 Task: Create a sub task Release to Production / Go Live for the task  Fix issue causing mobile app to crash when device is low on memory in the project TractLine , assign it to team member softage.9@softage.net and update the status of the sub task to  On Track  , set the priority of the sub task to Low.
Action: Mouse moved to (50, 368)
Screenshot: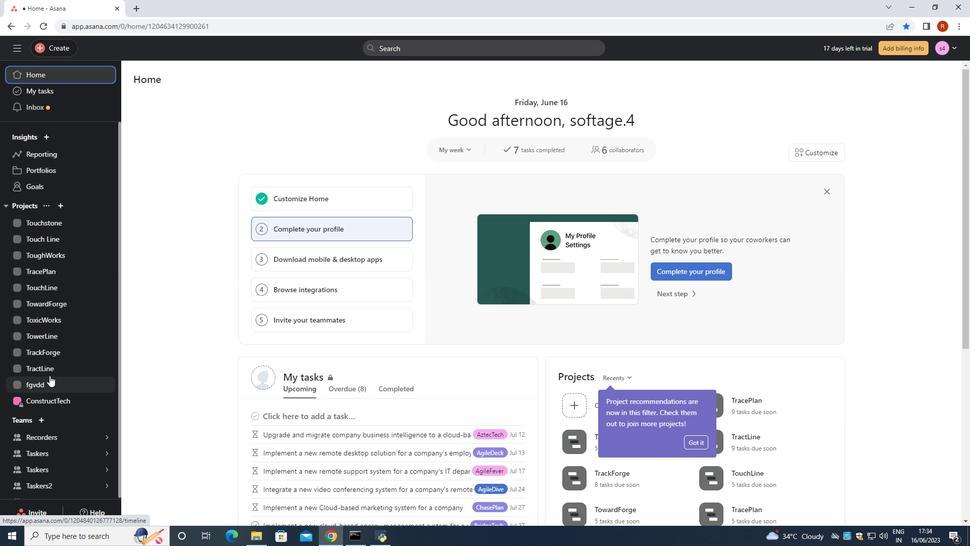 
Action: Mouse pressed left at (50, 368)
Screenshot: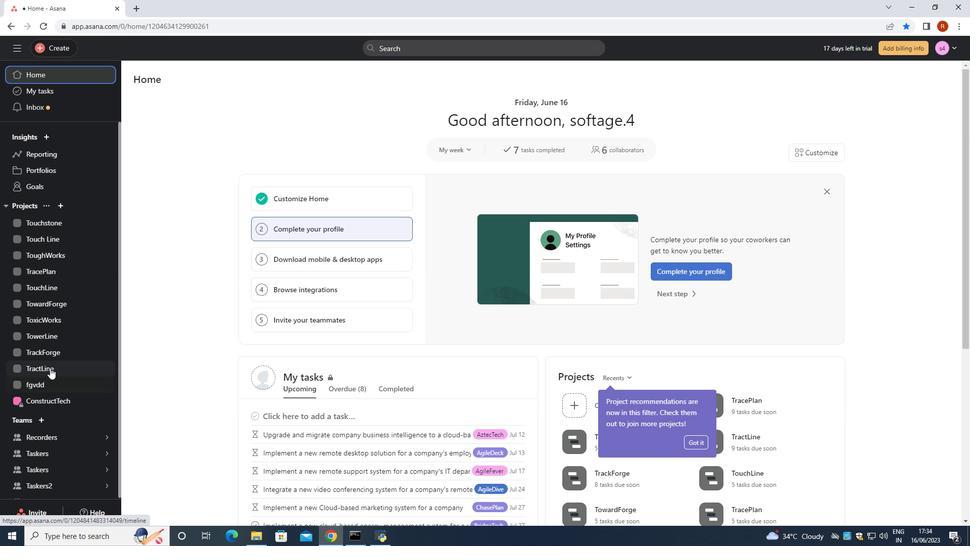
Action: Mouse moved to (320, 207)
Screenshot: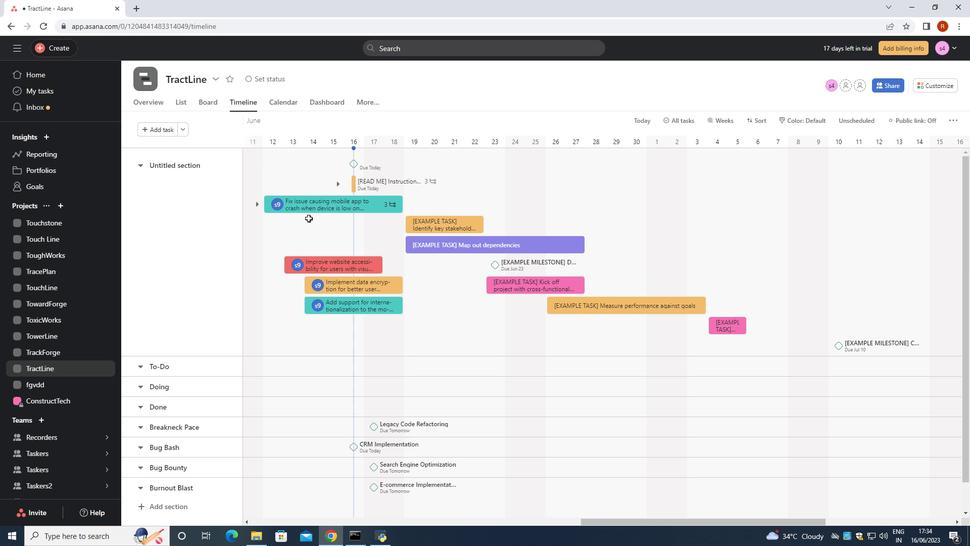 
Action: Mouse pressed left at (320, 207)
Screenshot: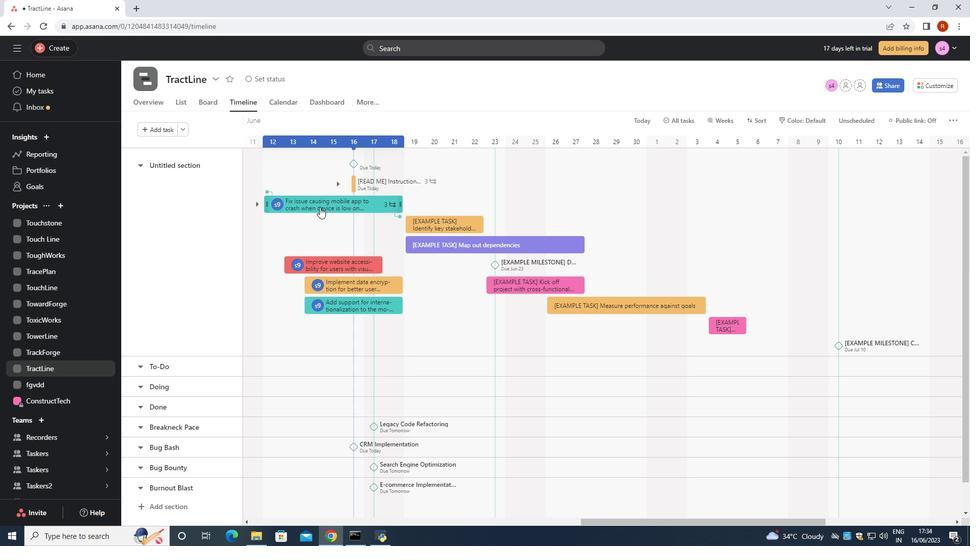 
Action: Mouse moved to (700, 405)
Screenshot: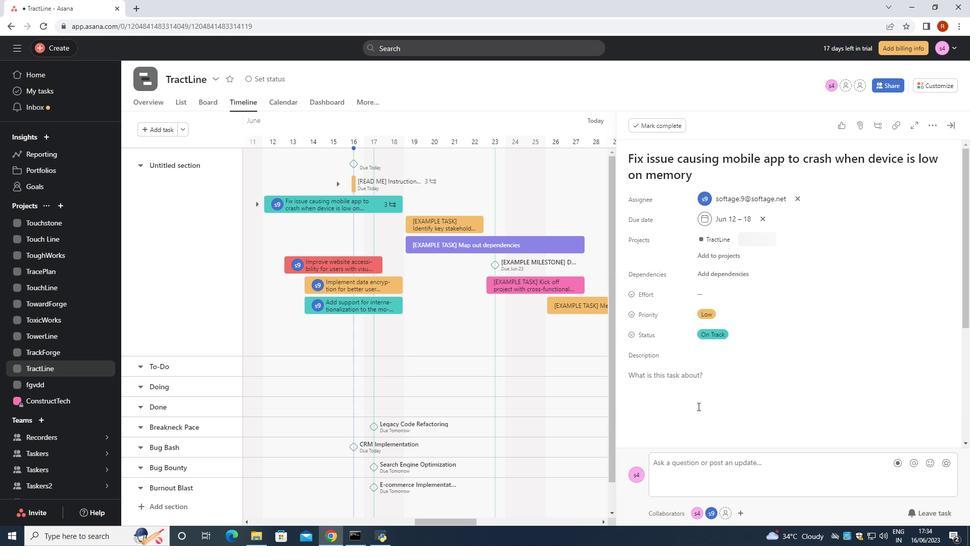 
Action: Mouse scrolled (700, 404) with delta (0, 0)
Screenshot: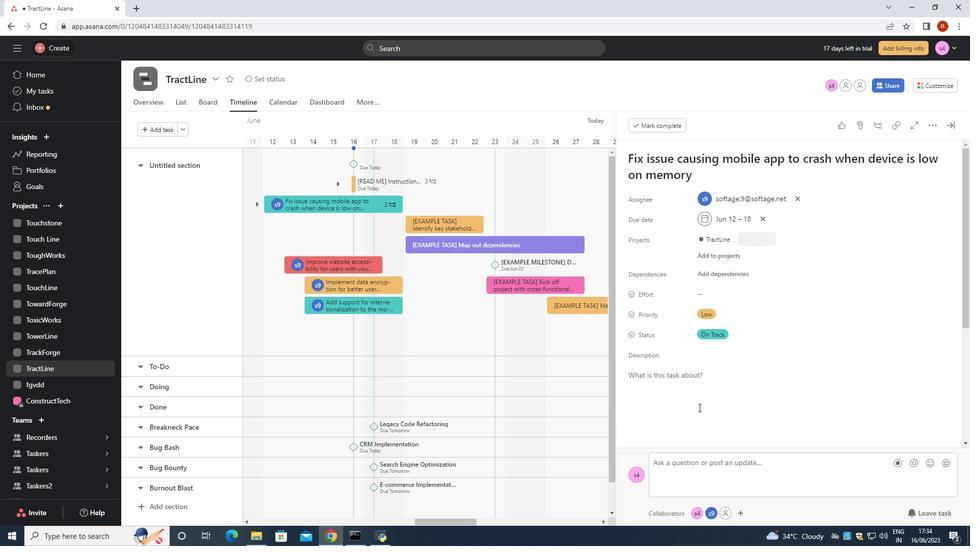 
Action: Mouse scrolled (700, 404) with delta (0, 0)
Screenshot: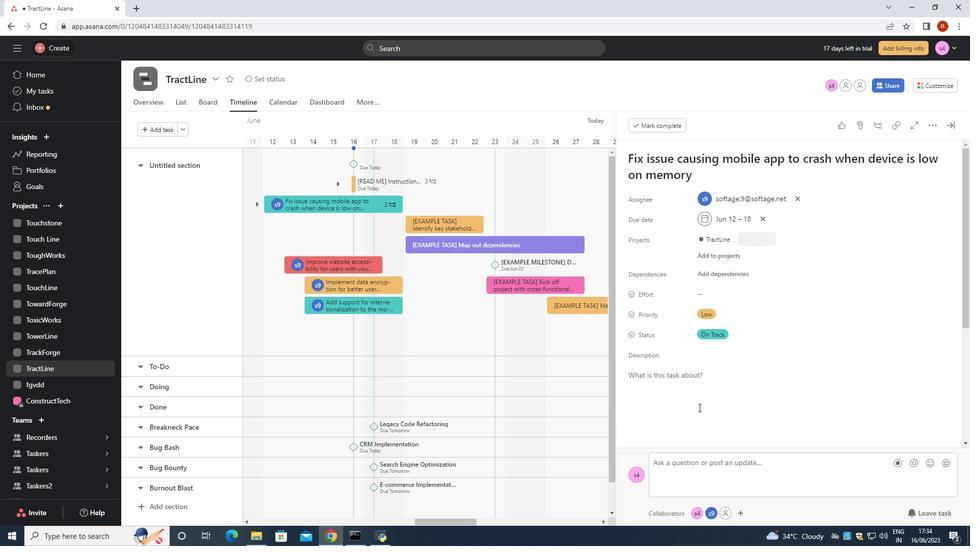 
Action: Mouse scrolled (700, 404) with delta (0, 0)
Screenshot: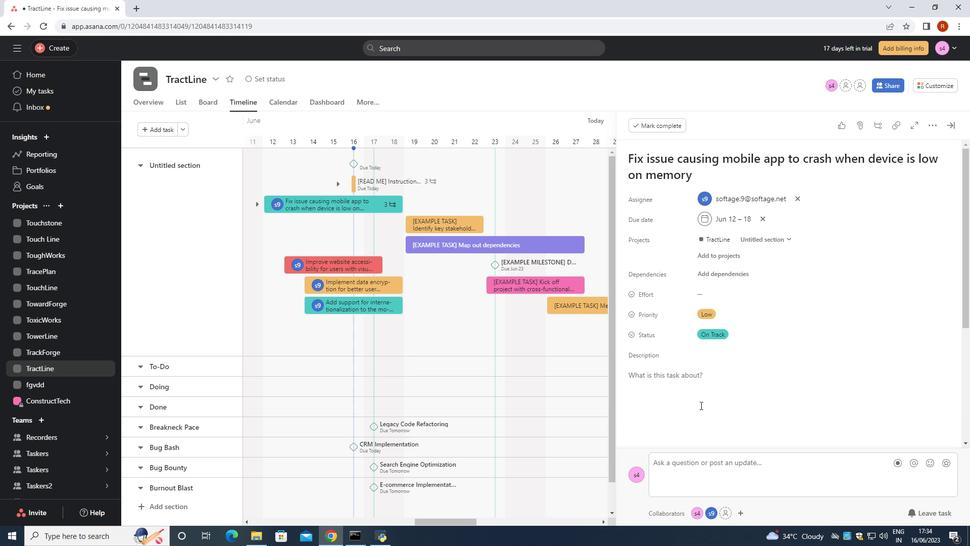 
Action: Mouse scrolled (700, 404) with delta (0, 0)
Screenshot: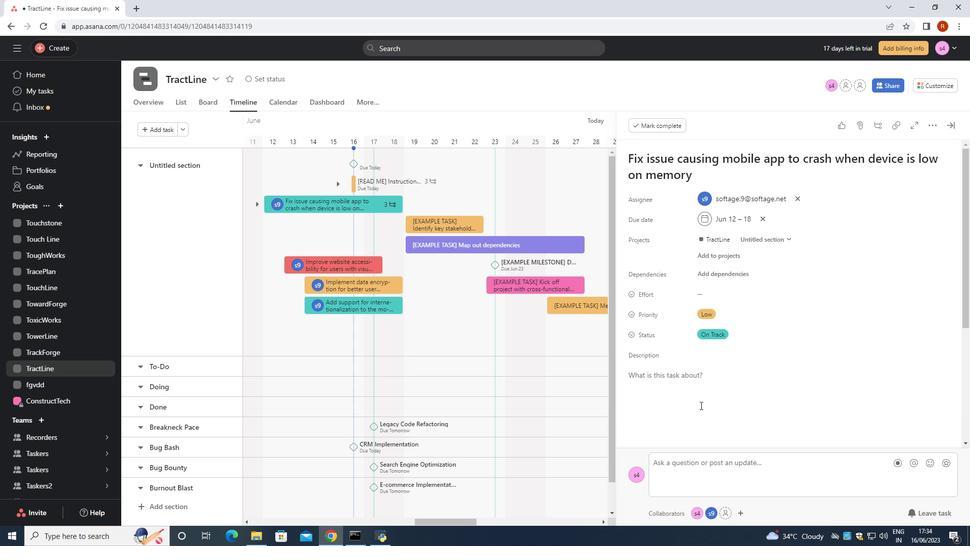 
Action: Mouse moved to (636, 358)
Screenshot: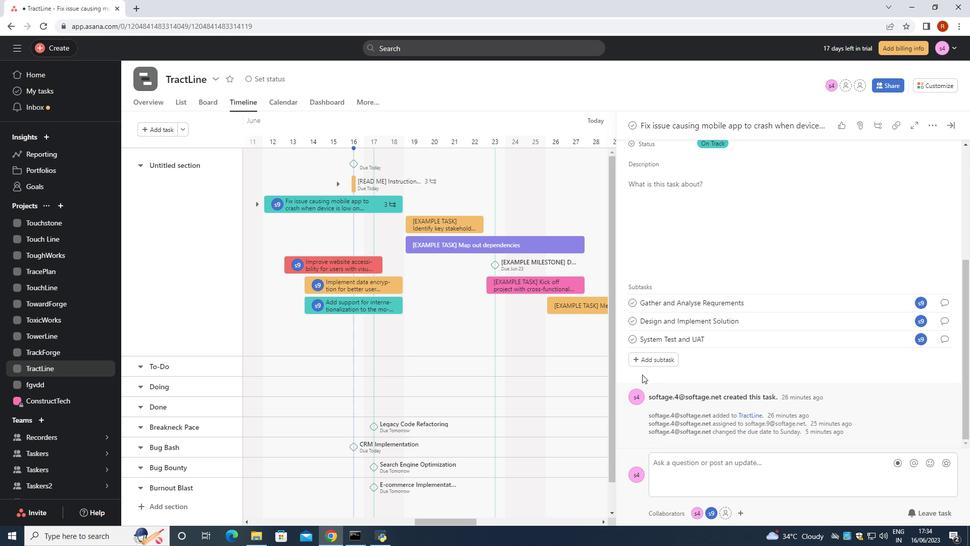 
Action: Mouse pressed left at (636, 358)
Screenshot: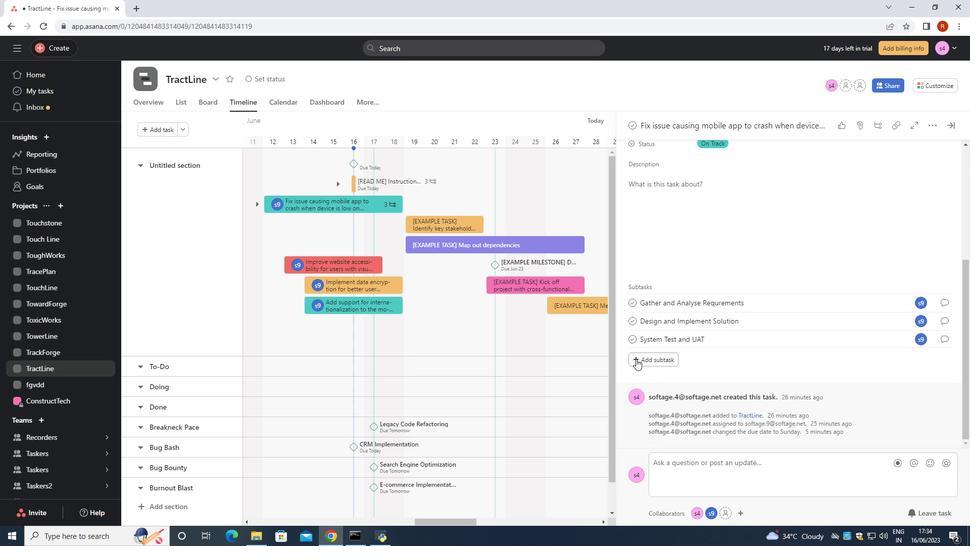 
Action: Mouse moved to (636, 358)
Screenshot: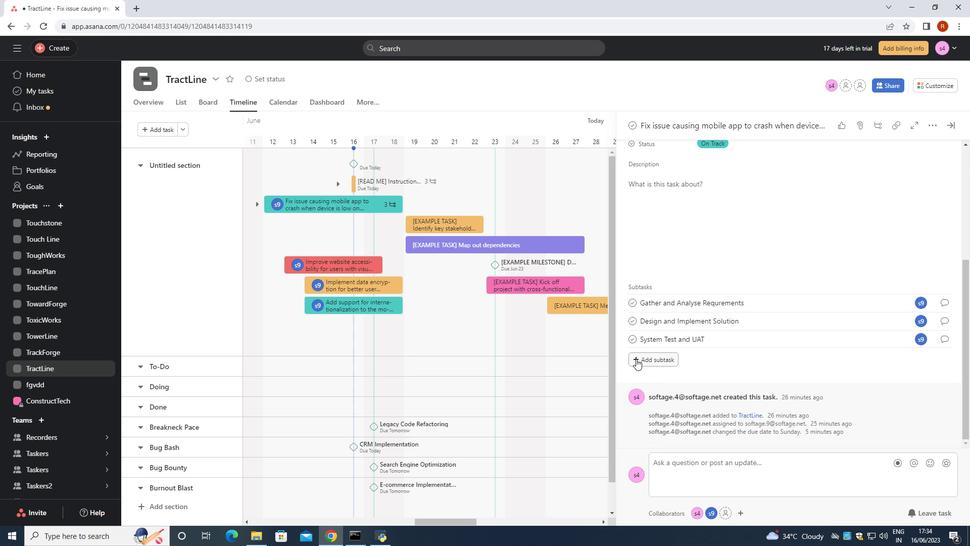 
Action: Key pressed <Key.shift><Key.shift><Key.shift><Key.shift><Key.shift><Key.shift><Key.shift><Key.shift><Key.shift><Key.shift><Key.shift><Key.shift><Key.shift><Key.shift><Key.shift><Key.shift>Release<Key.space>to<Key.space>production<Key.space><Key.backspace>/<Key.shift>Go<Key.space><Key.shift><Key.shift><Key.shift><Key.shift><Key.shift><Key.shift><Key.shift><Key.shift><Key.shift><Key.shift><Key.shift><Key.shift><Key.shift><Key.shift><Key.shift>Live
Screenshot: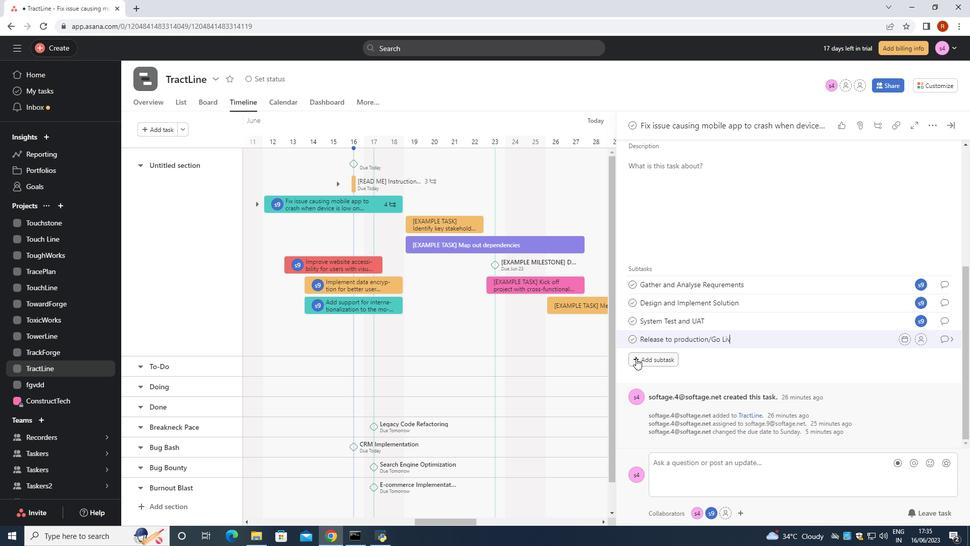 
Action: Mouse moved to (926, 338)
Screenshot: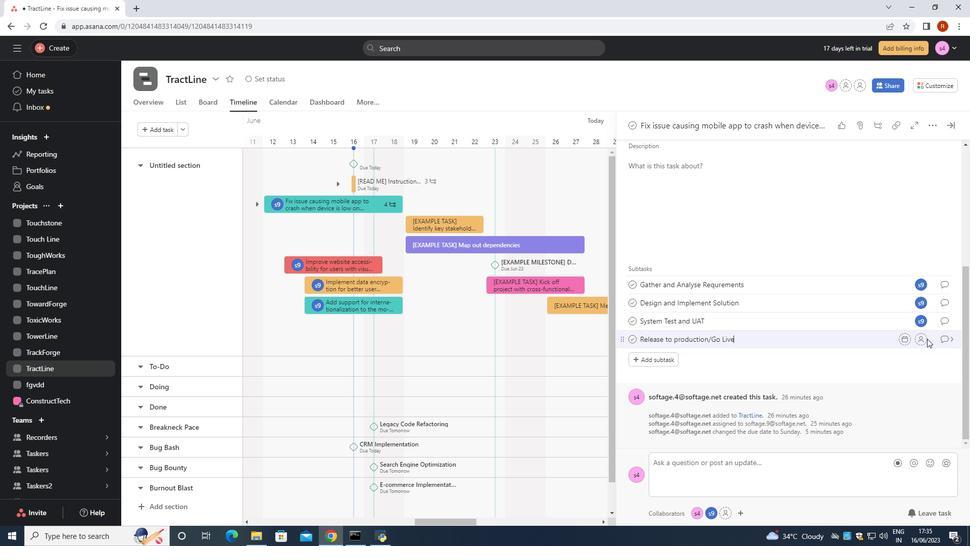 
Action: Mouse pressed left at (926, 338)
Screenshot: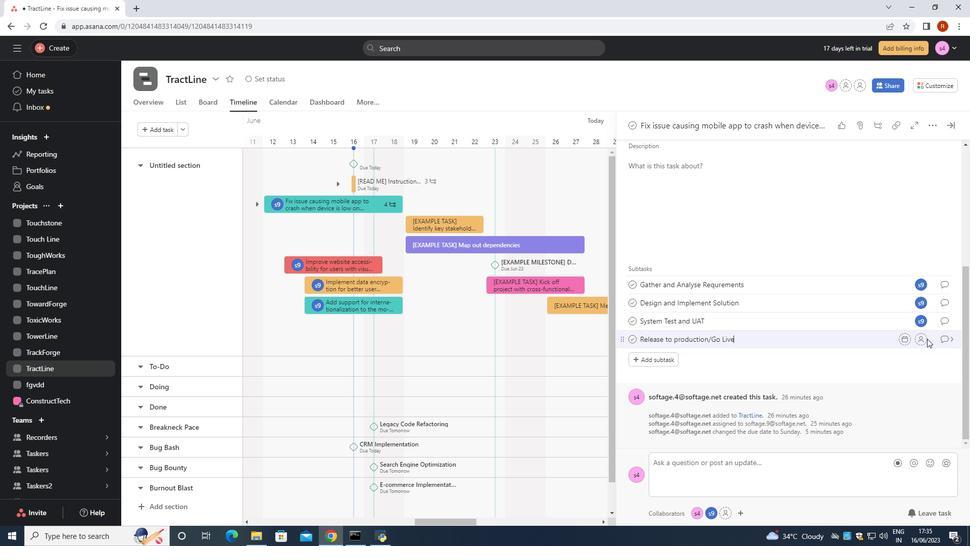 
Action: Mouse moved to (849, 372)
Screenshot: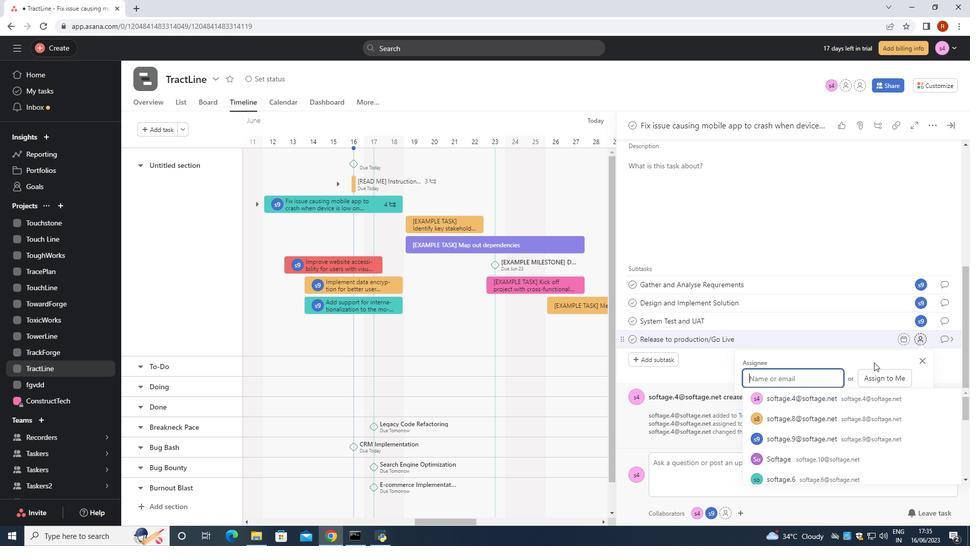 
Action: Key pressed softage.9softage.net
Screenshot: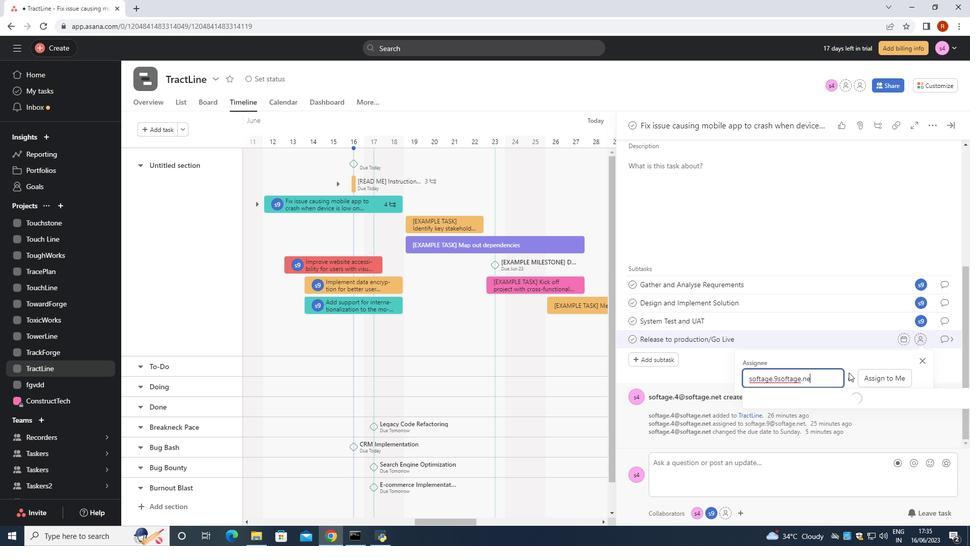 
Action: Mouse moved to (821, 377)
Screenshot: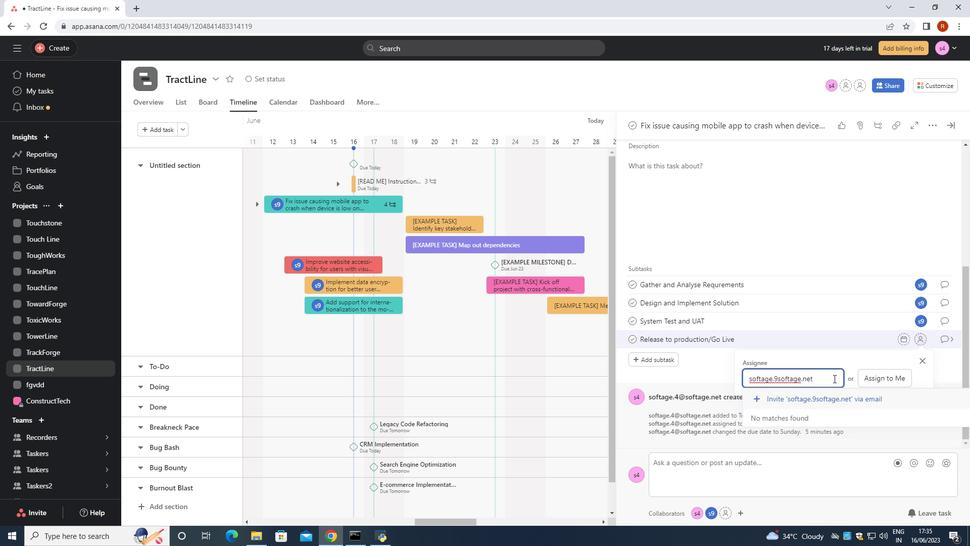 
Action: Key pressed <Key.backspace><Key.backspace><Key.backspace><Key.left><Key.left><Key.left><Key.left><Key.left><Key.left><Key.left><Key.left><Key.shift>@<Key.right><Key.right><Key.right><Key.right><Key.right><Key.right><Key.right><Key.right><Key.right>ne
Screenshot: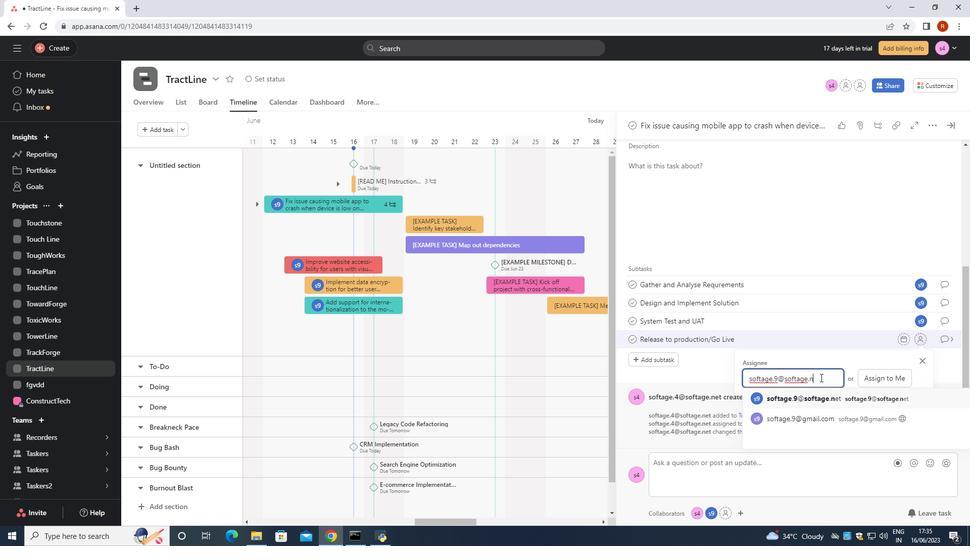 
Action: Mouse moved to (827, 398)
Screenshot: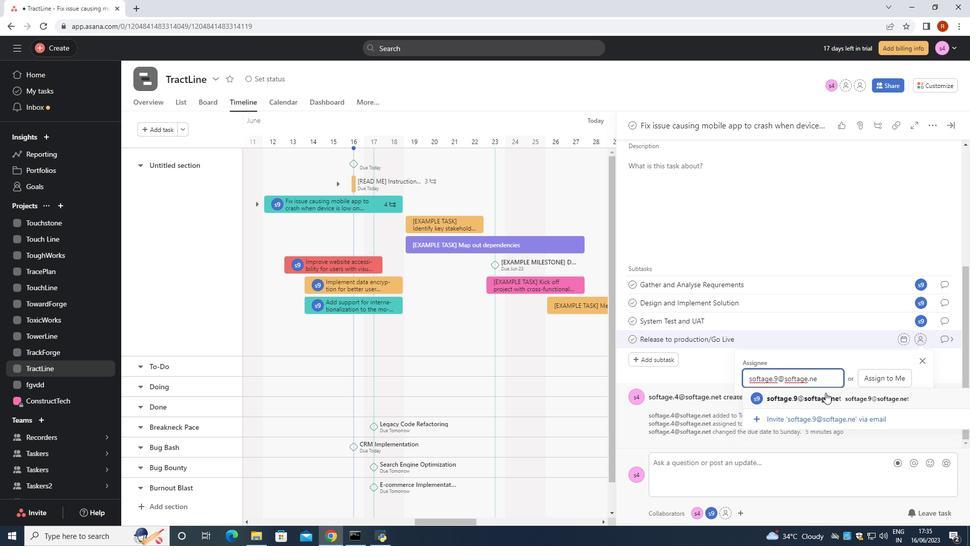 
Action: Mouse pressed left at (827, 398)
Screenshot: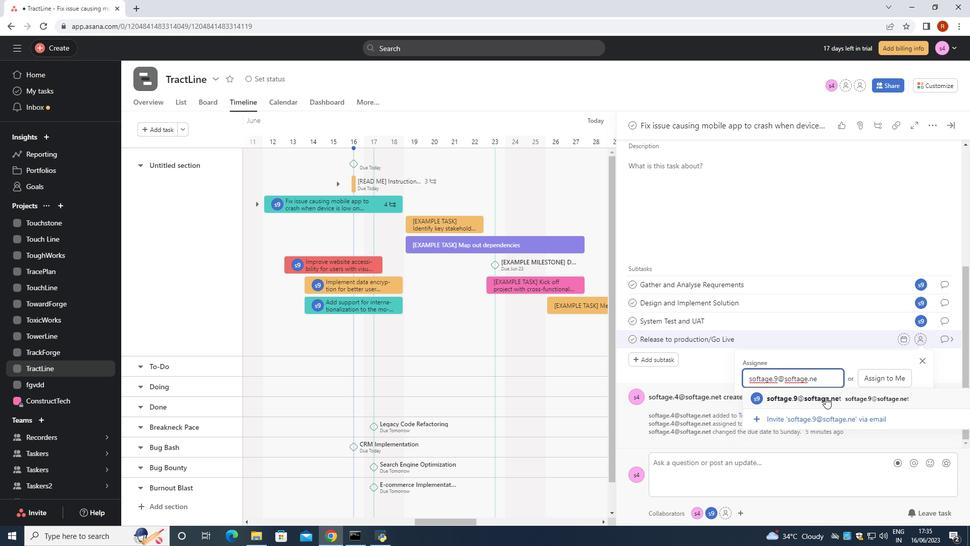 
Action: Mouse moved to (945, 333)
Screenshot: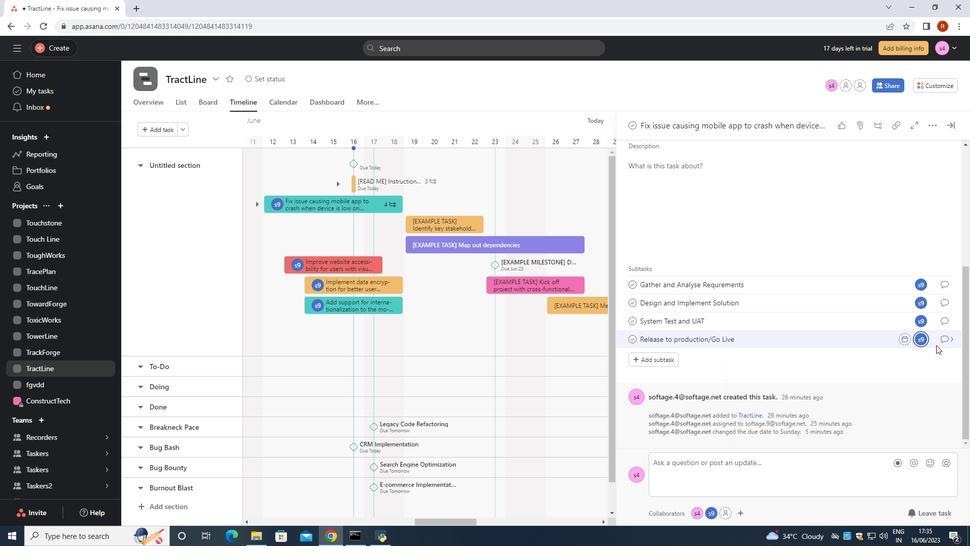 
Action: Mouse pressed left at (945, 333)
Screenshot: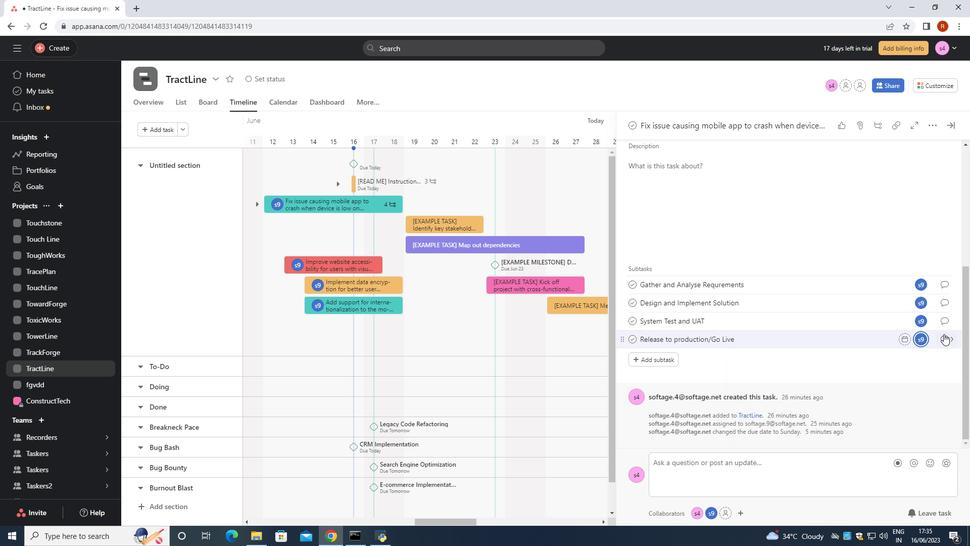 
Action: Mouse moved to (684, 265)
Screenshot: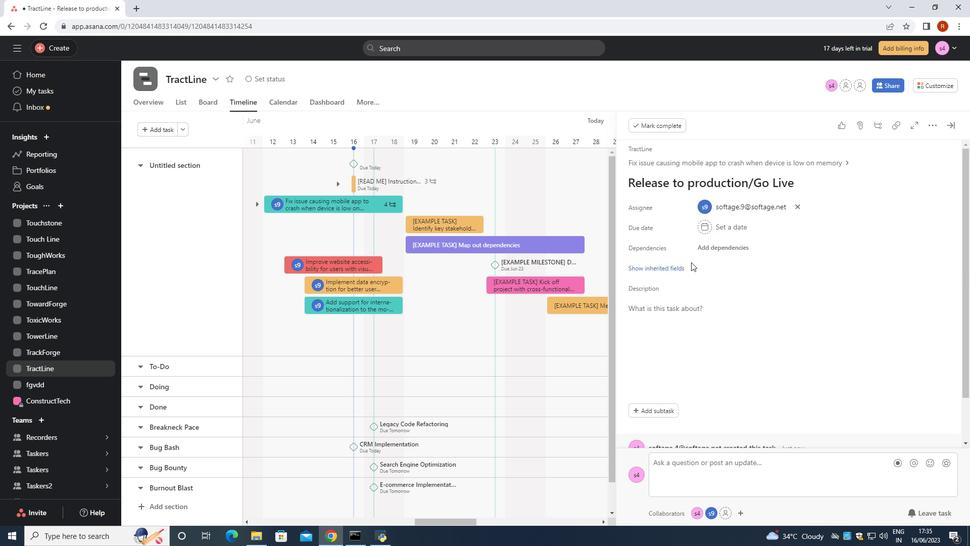 
Action: Mouse pressed left at (684, 265)
Screenshot: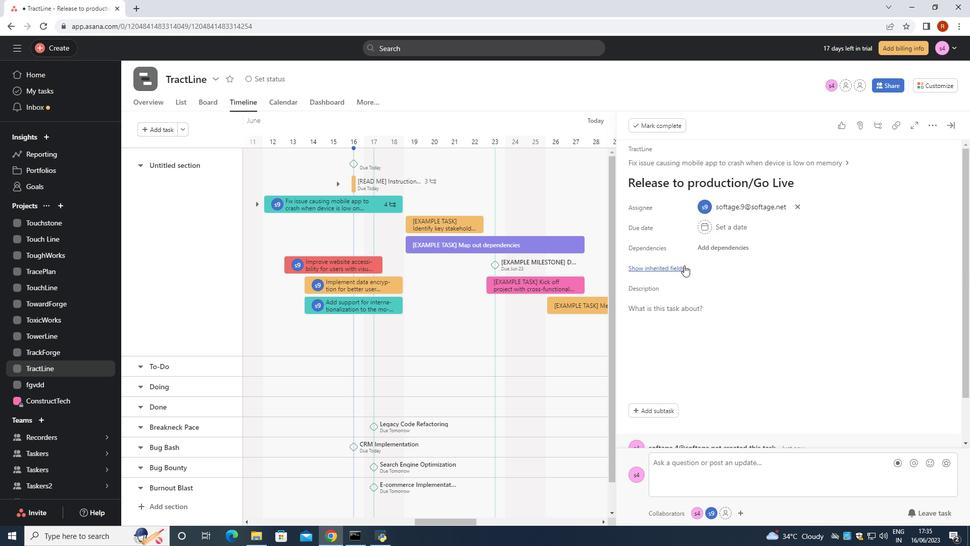 
Action: Mouse moved to (704, 331)
Screenshot: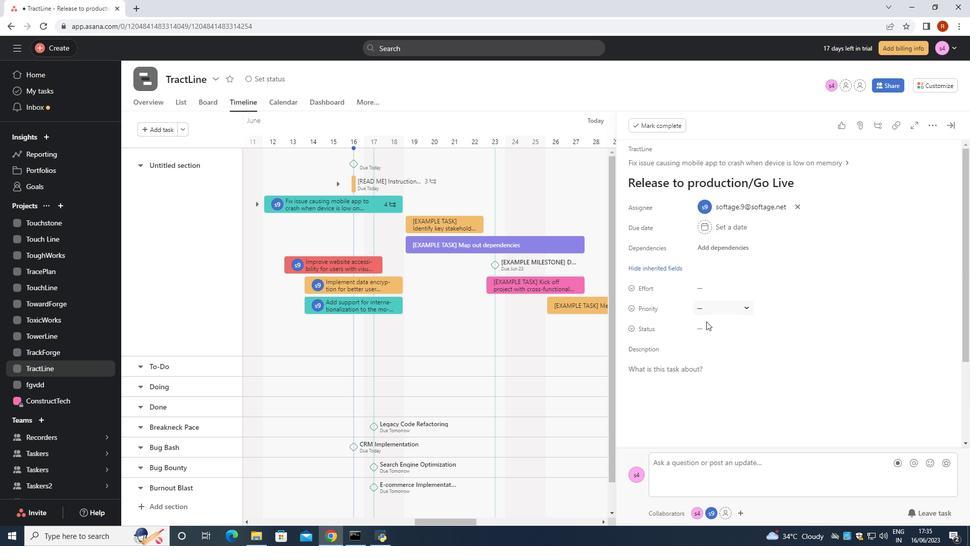 
Action: Mouse pressed left at (704, 331)
Screenshot: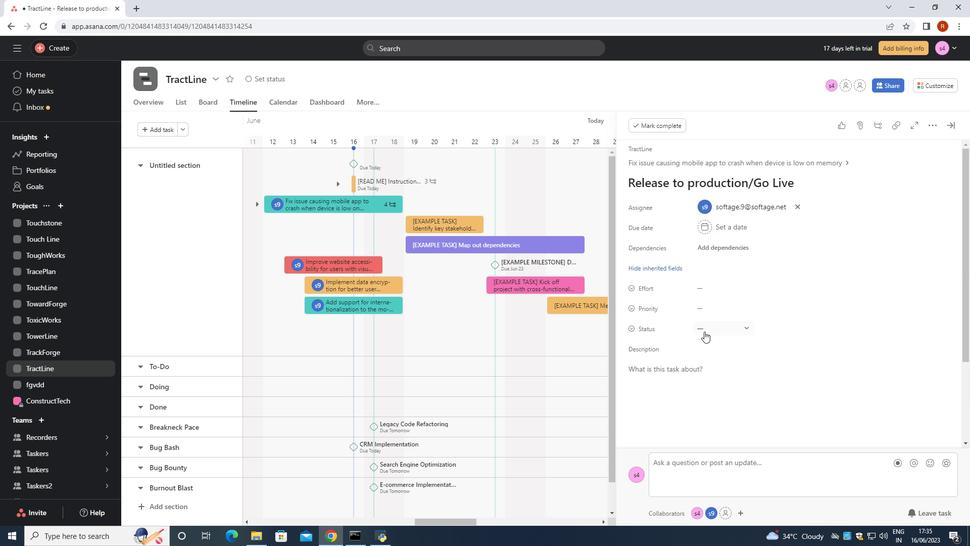 
Action: Mouse moved to (734, 362)
Screenshot: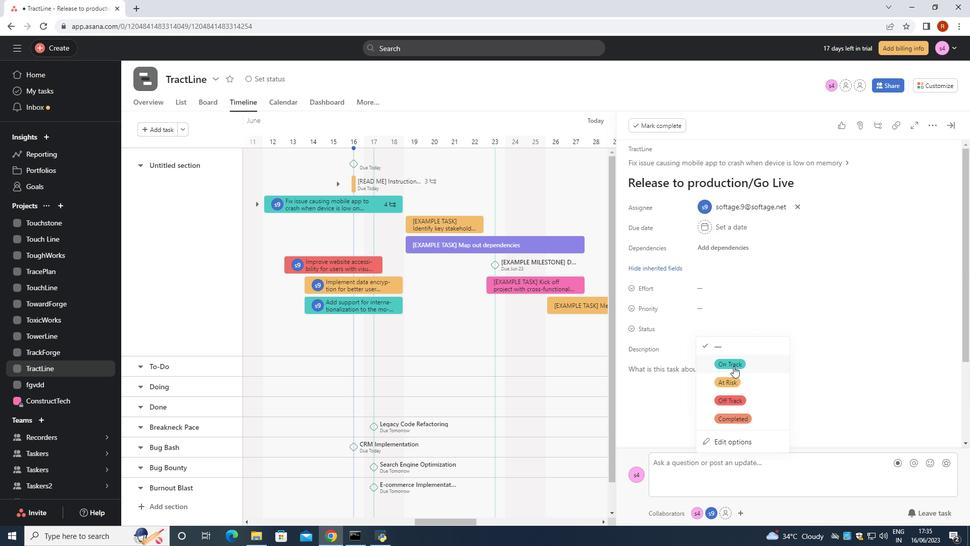 
Action: Mouse pressed left at (734, 362)
Screenshot: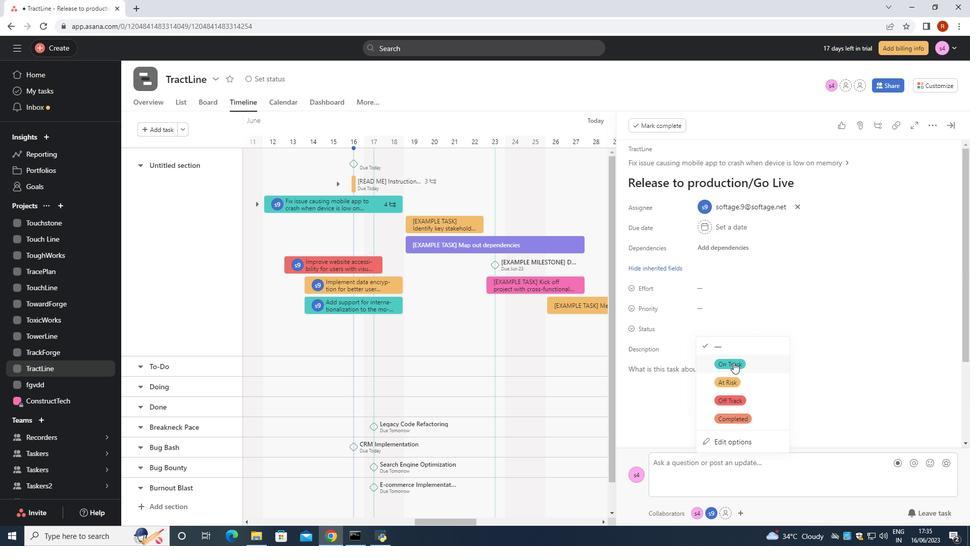 
Action: Mouse moved to (718, 309)
Screenshot: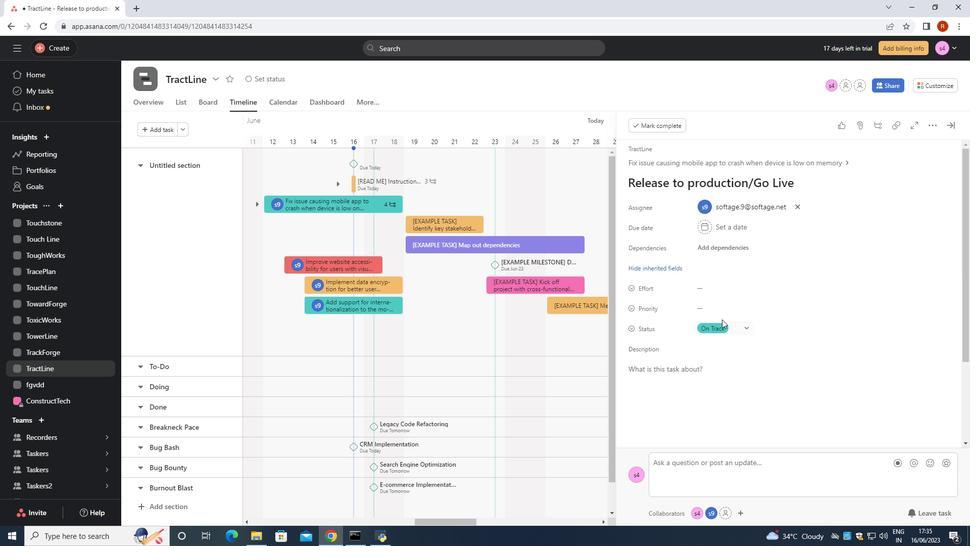 
Action: Mouse pressed left at (718, 309)
Screenshot: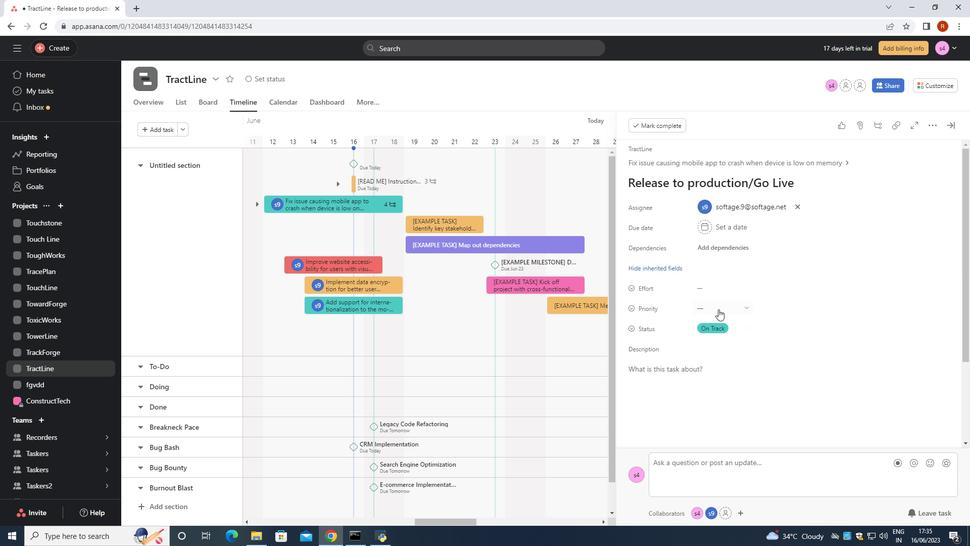 
Action: Mouse moved to (725, 380)
Screenshot: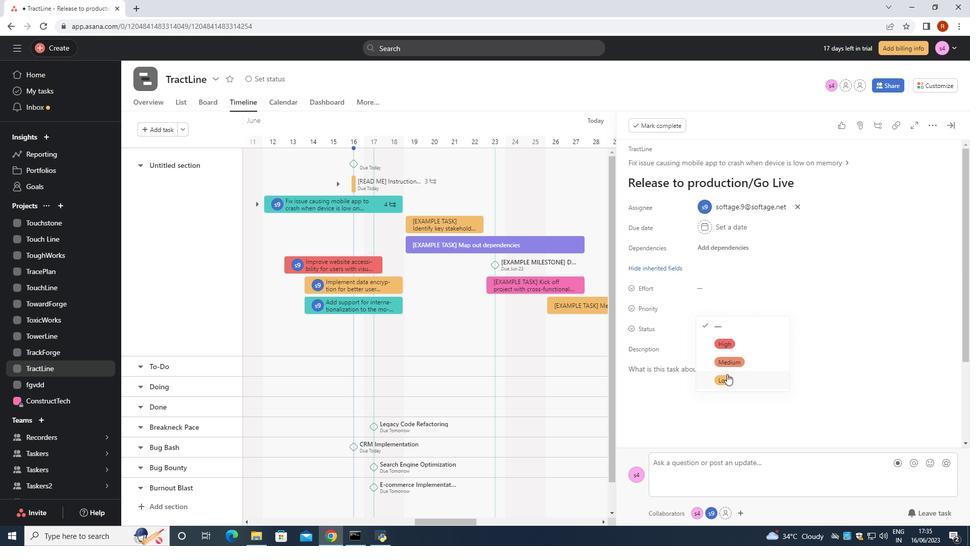 
Action: Mouse pressed left at (725, 380)
Screenshot: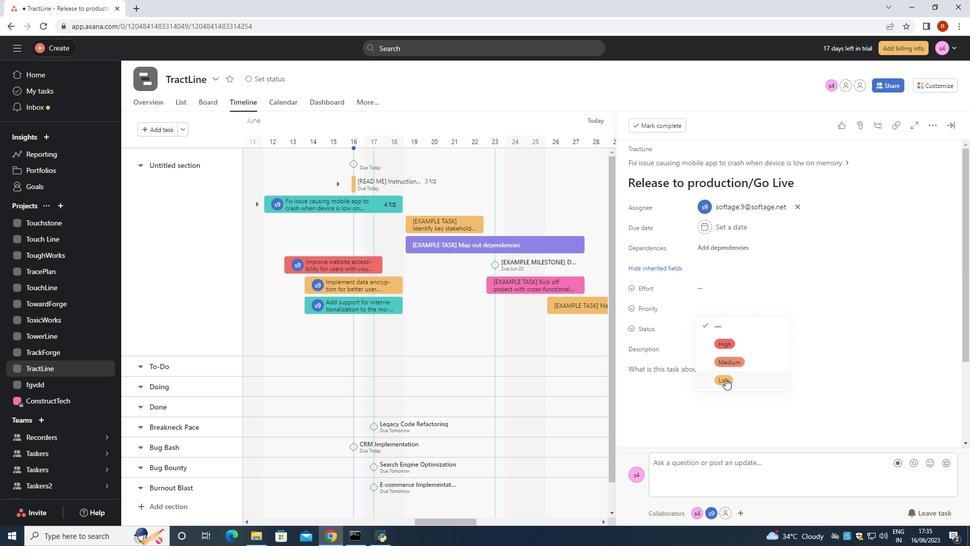 
